 Task: Assign Issue Issue0000000029 to Sprint Sprint0000000017 in Scrum Project Project0000000006 in Jira. Assign Issue Issue0000000030 to Sprint Sprint0000000018 in Scrum Project Project0000000006 in Jira. Start a Sprint called Sprint0000000013 in Scrum Project Project0000000005 in Jira. Start a Sprint called Sprint0000000014 in Scrum Project Project0000000005 in Jira. Start a Sprint called Sprint0000000015 in Scrum Project Project0000000005 in Jira
Action: Mouse moved to (969, 429)
Screenshot: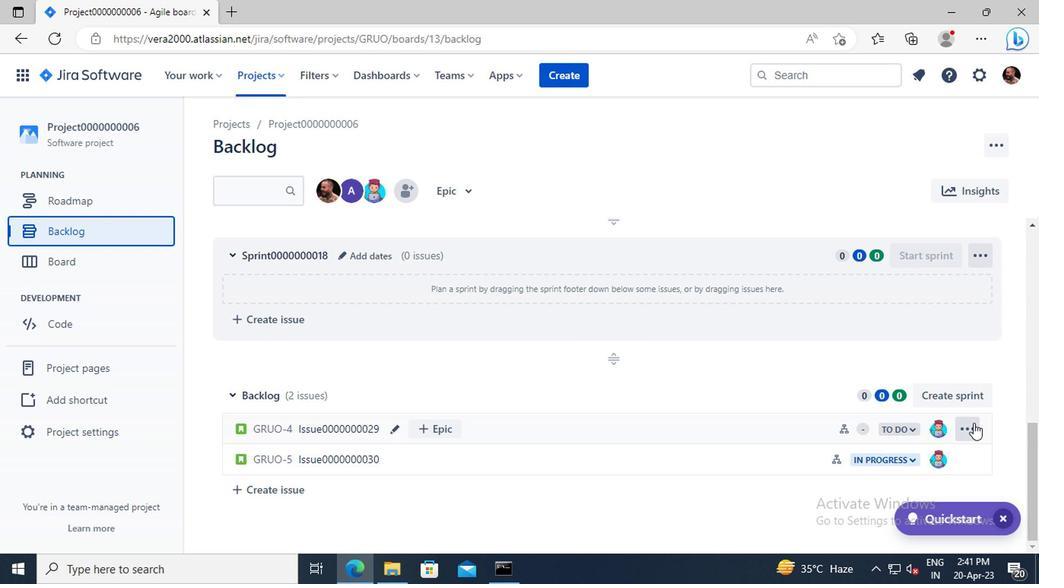 
Action: Mouse pressed left at (969, 429)
Screenshot: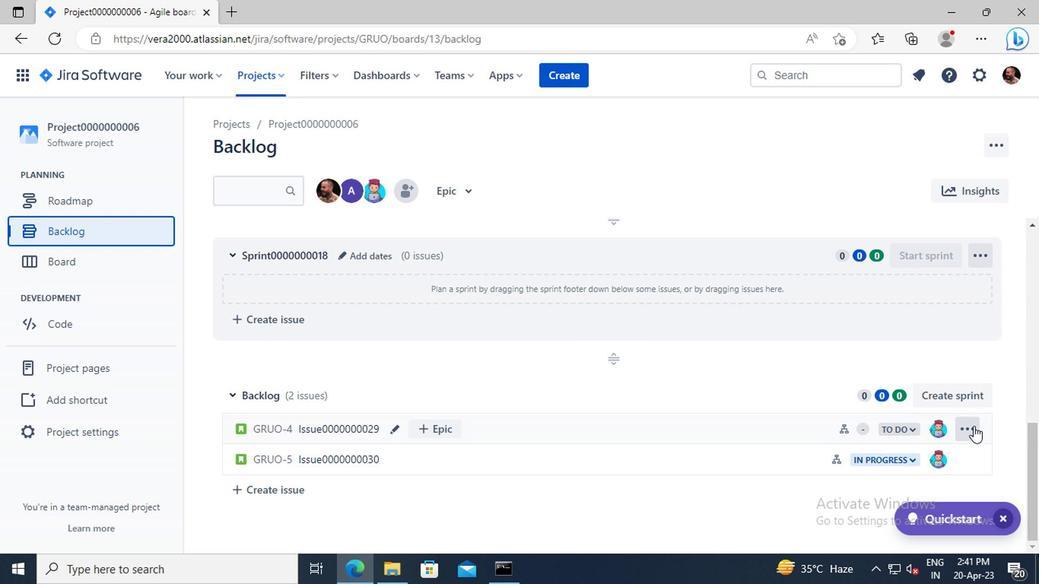 
Action: Mouse moved to (934, 373)
Screenshot: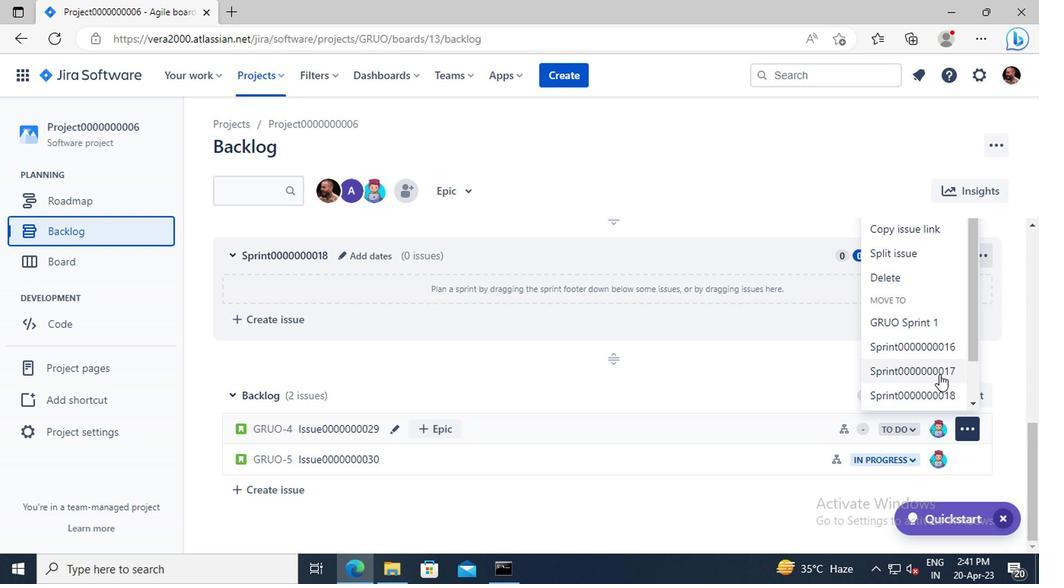 
Action: Mouse pressed left at (934, 373)
Screenshot: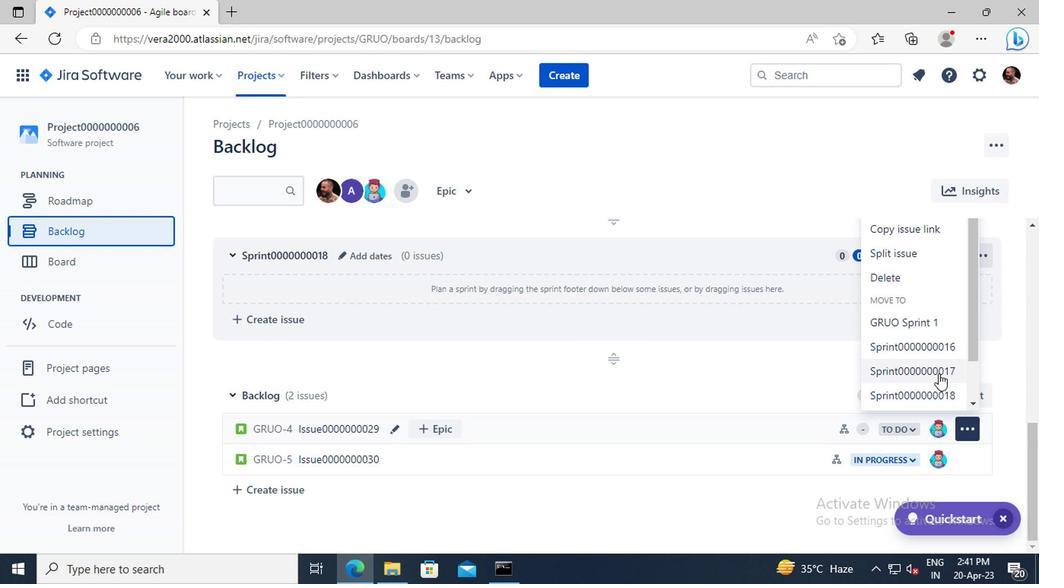 
Action: Mouse moved to (967, 460)
Screenshot: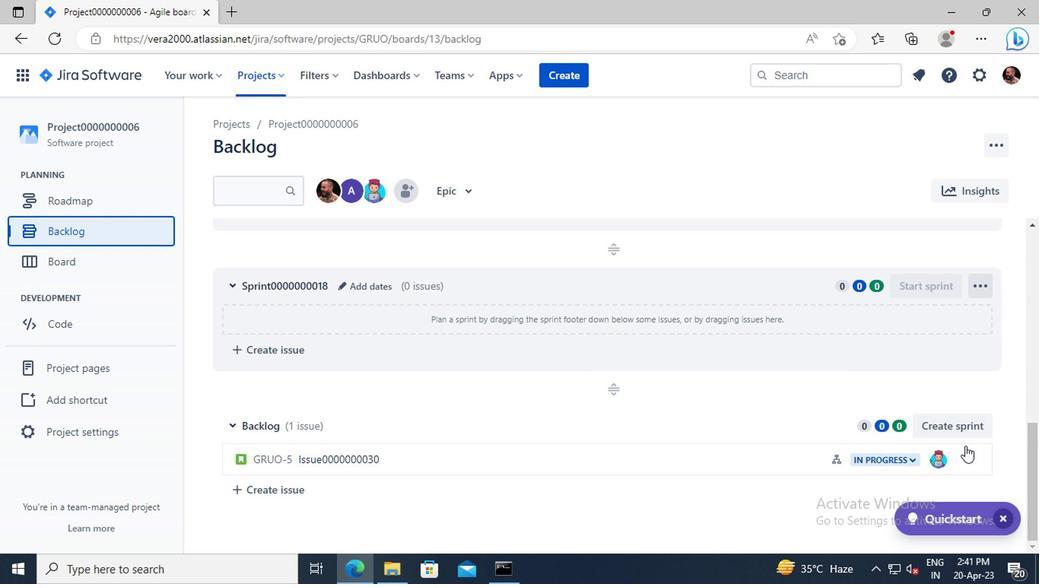 
Action: Mouse pressed left at (967, 460)
Screenshot: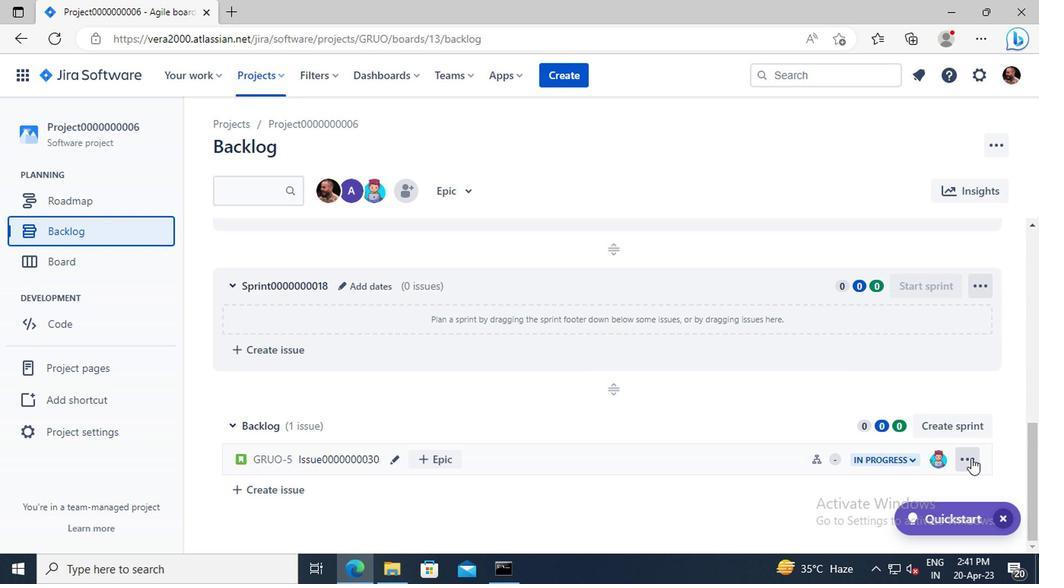 
Action: Mouse moved to (922, 425)
Screenshot: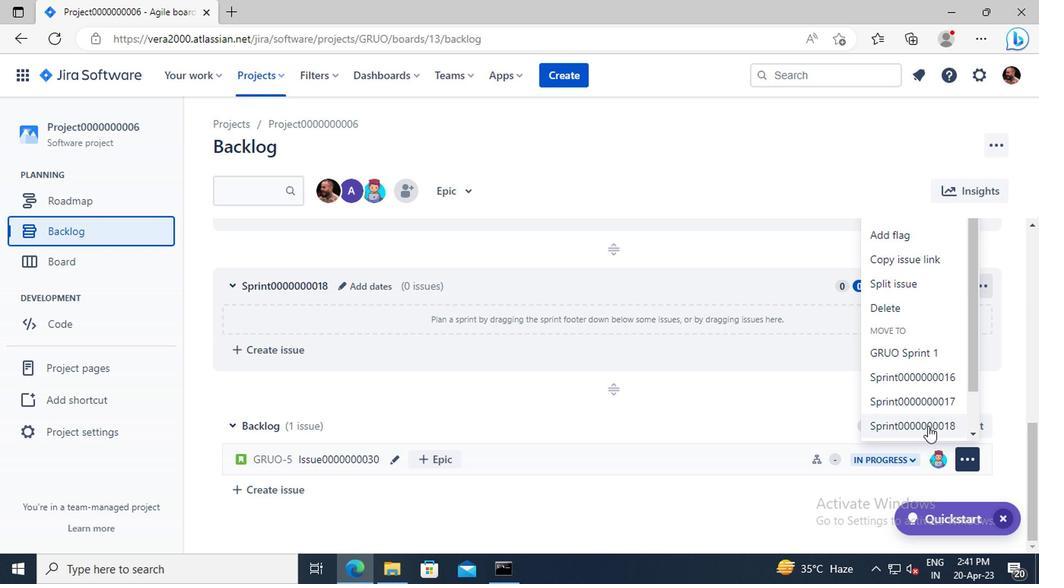 
Action: Mouse pressed left at (922, 425)
Screenshot: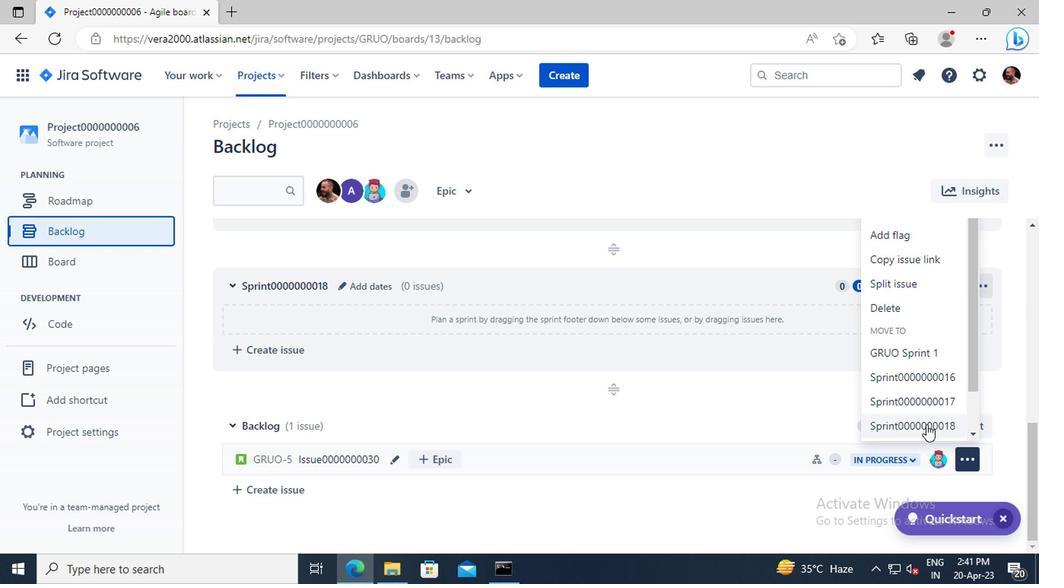 
Action: Mouse moved to (259, 77)
Screenshot: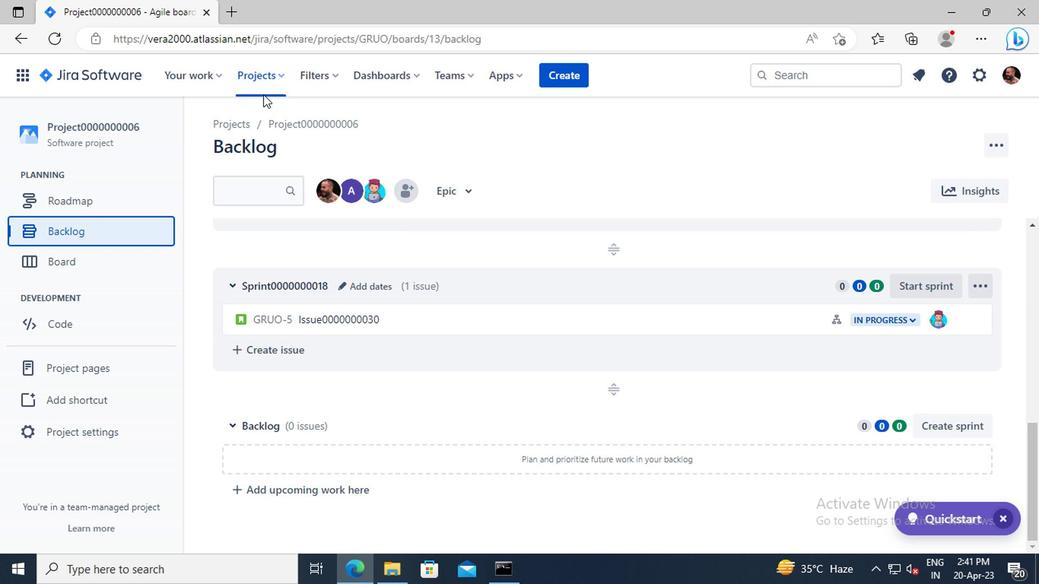 
Action: Mouse pressed left at (259, 77)
Screenshot: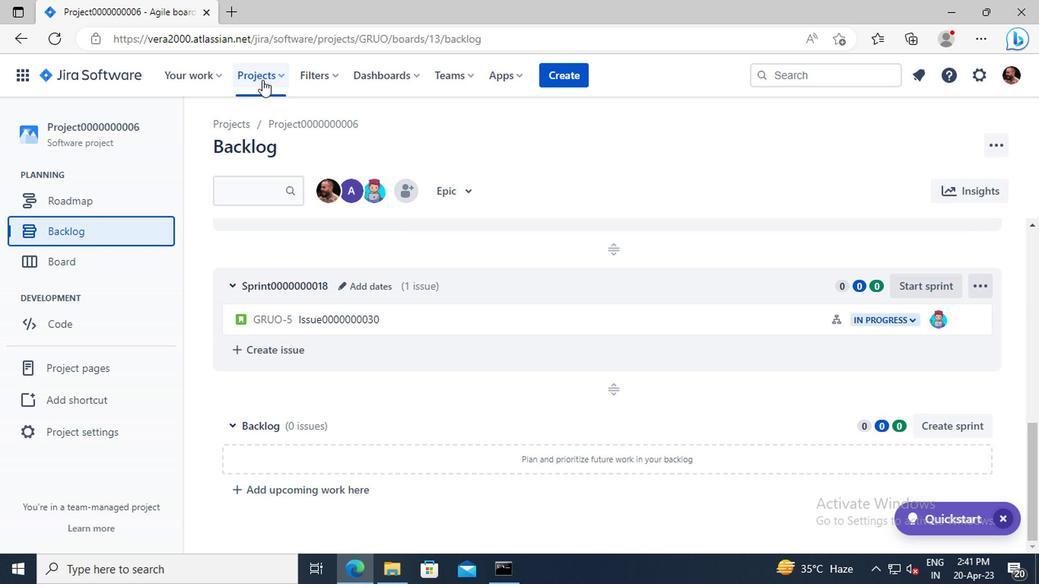 
Action: Mouse moved to (305, 178)
Screenshot: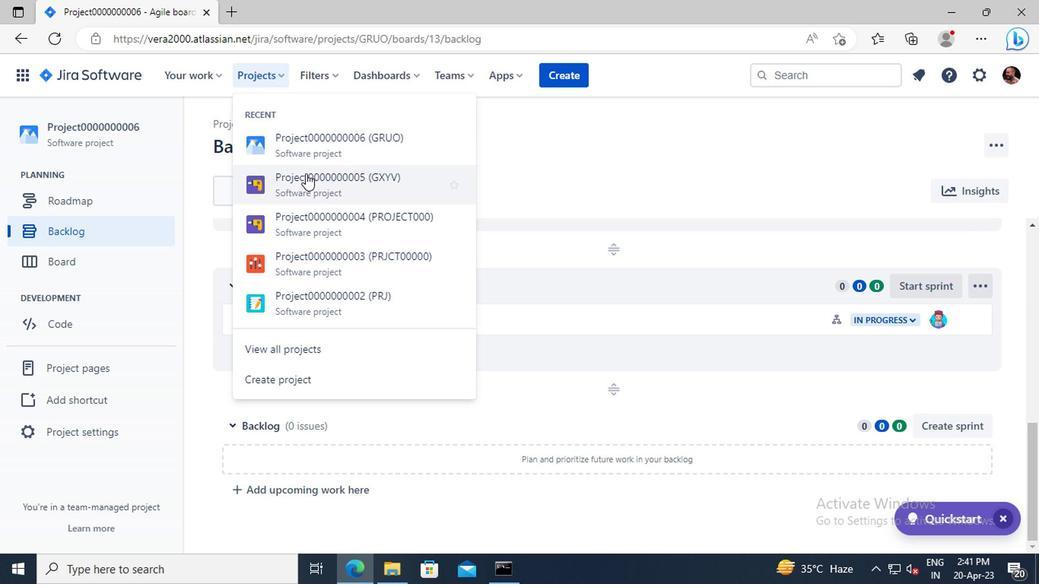 
Action: Mouse pressed left at (305, 178)
Screenshot: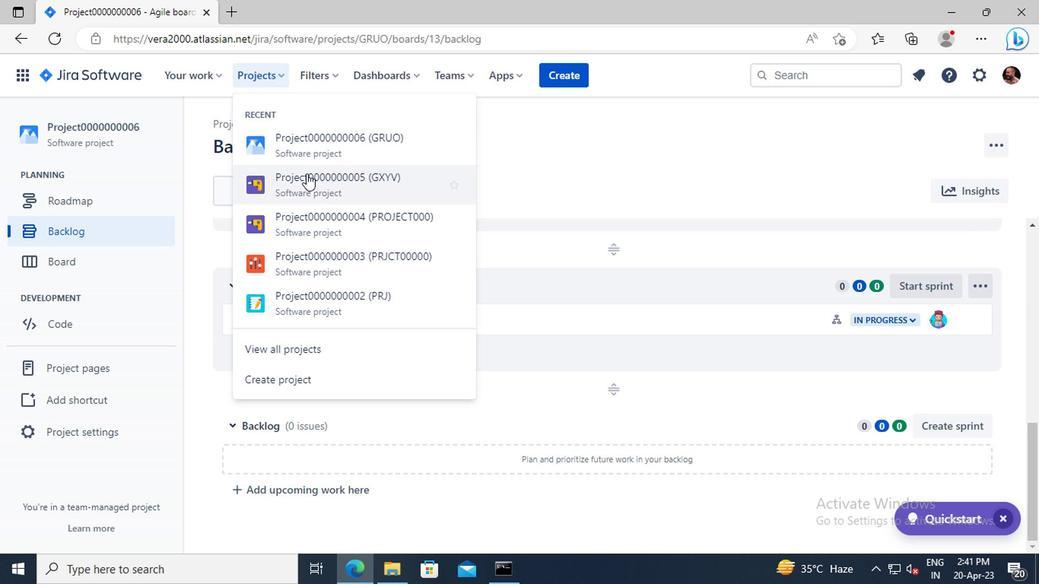 
Action: Mouse moved to (94, 227)
Screenshot: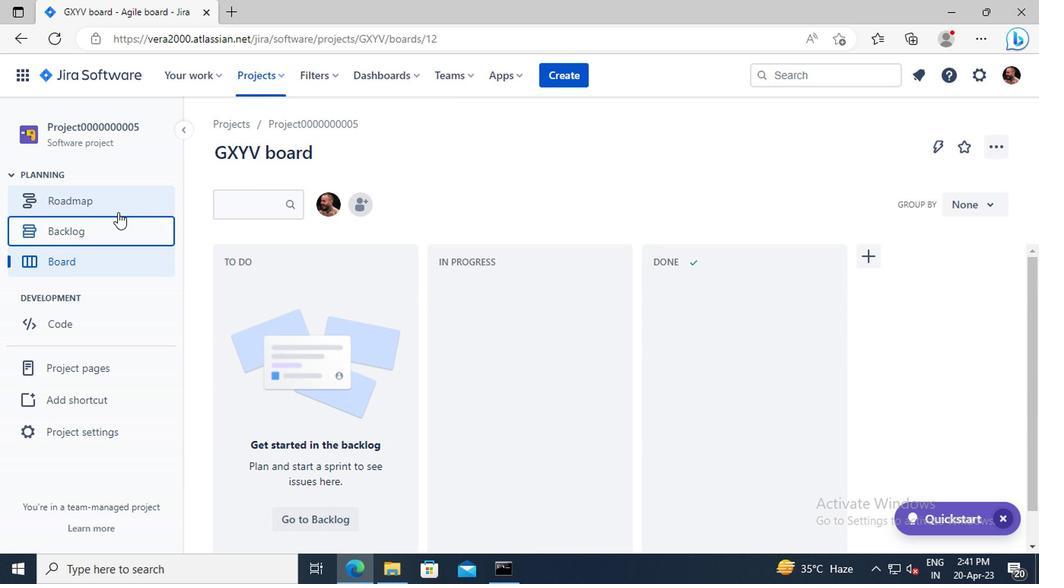 
Action: Mouse pressed left at (94, 227)
Screenshot: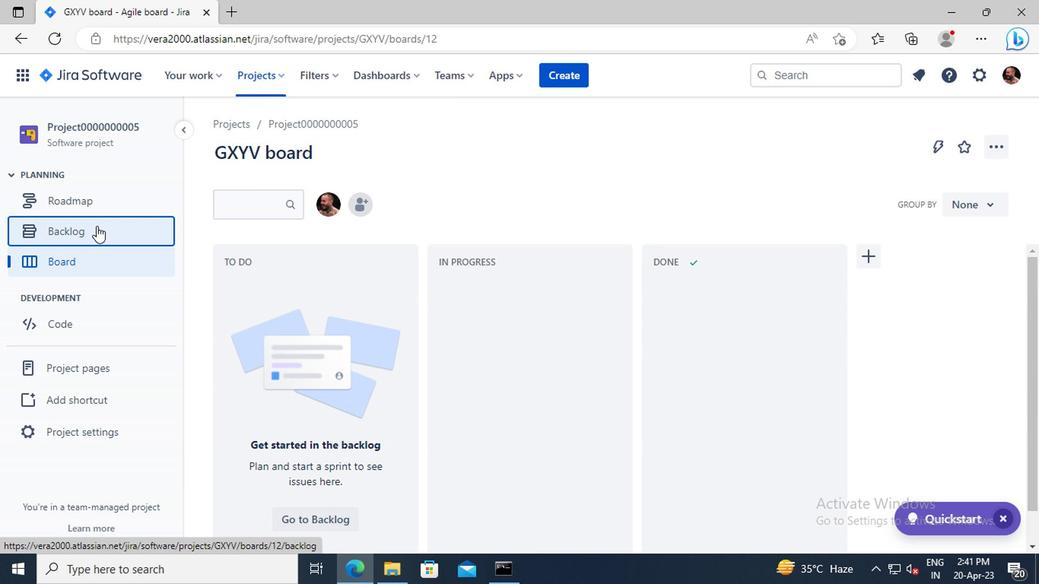 
Action: Mouse moved to (378, 295)
Screenshot: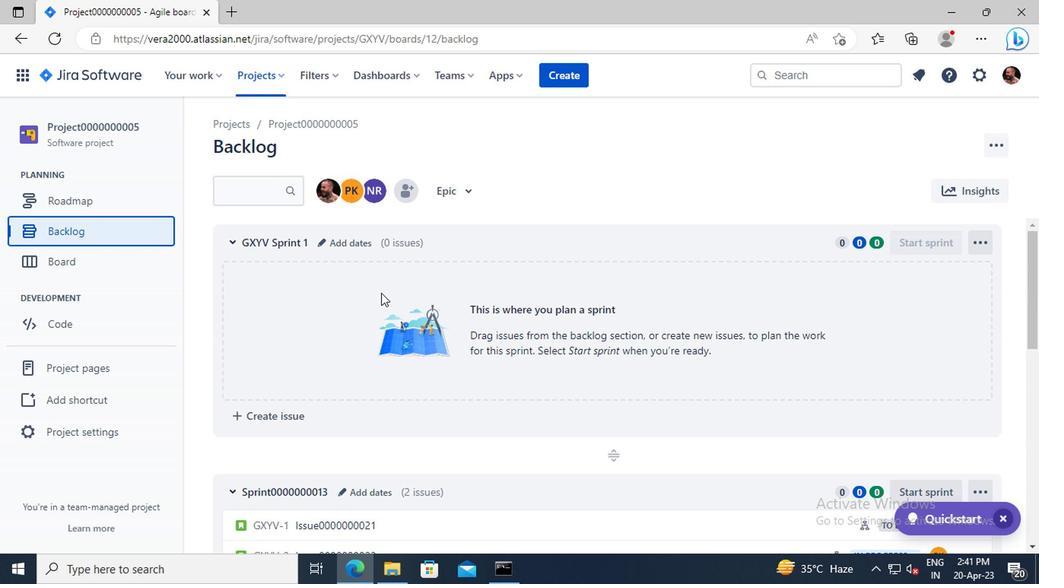 
Action: Mouse scrolled (378, 295) with delta (0, 0)
Screenshot: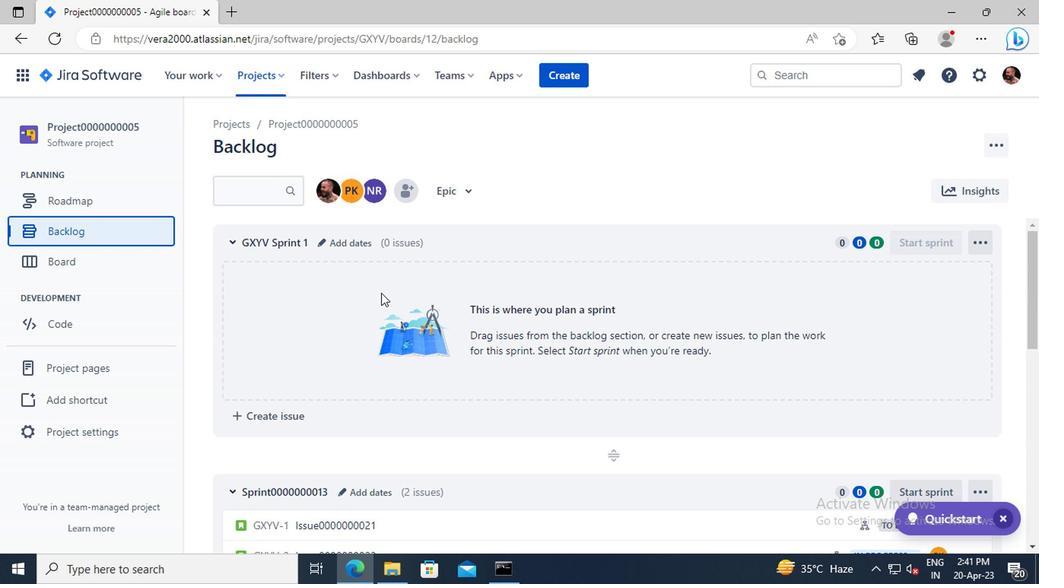 
Action: Mouse scrolled (378, 295) with delta (0, 0)
Screenshot: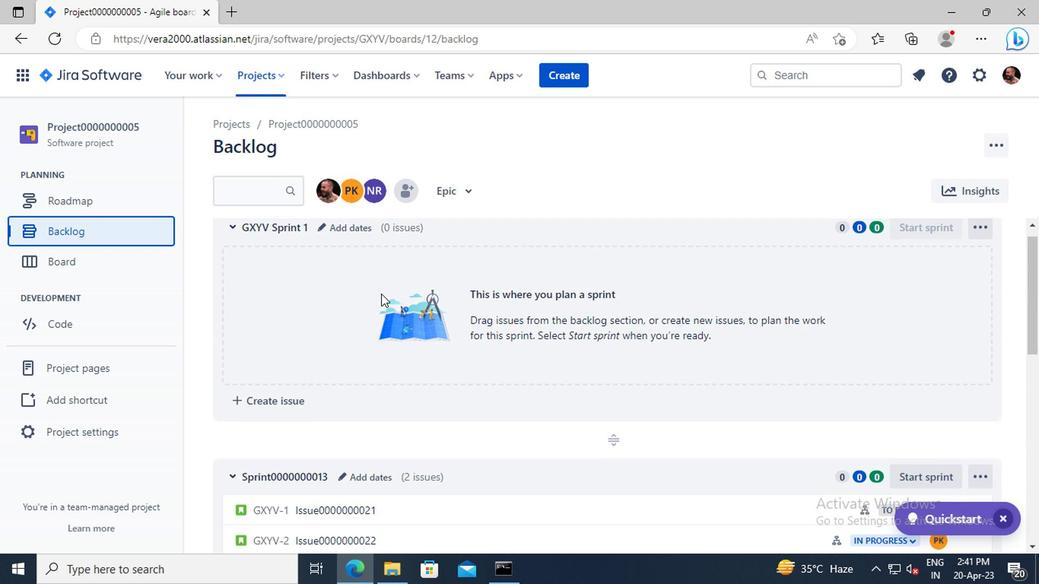 
Action: Mouse moved to (909, 390)
Screenshot: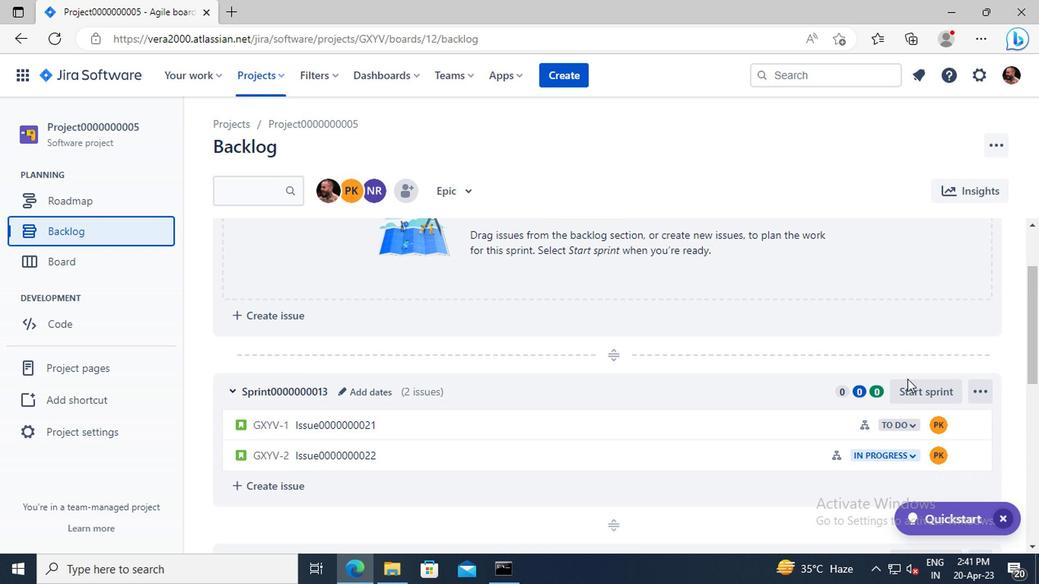 
Action: Mouse pressed left at (909, 390)
Screenshot: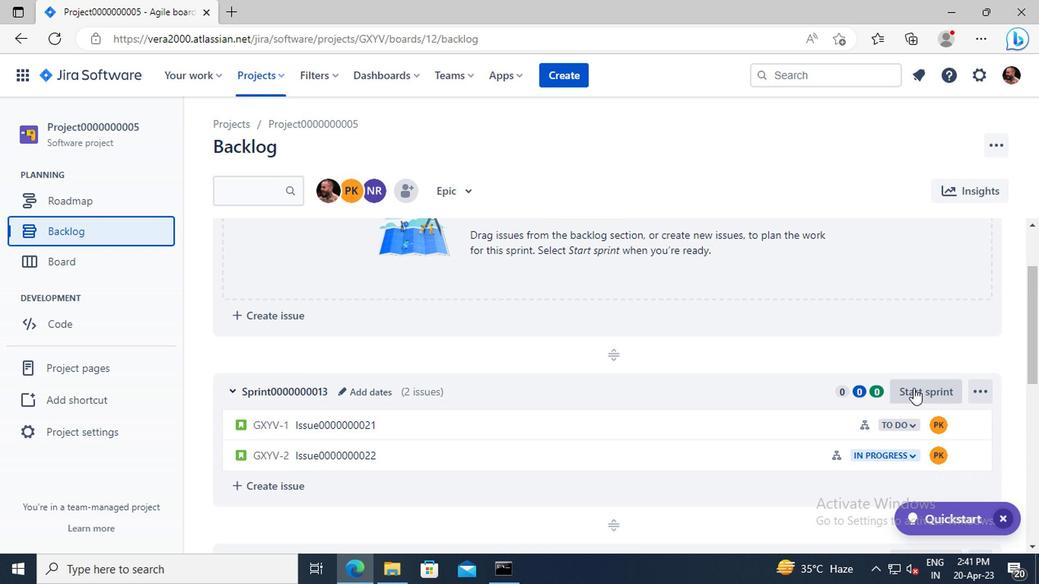 
Action: Mouse moved to (646, 339)
Screenshot: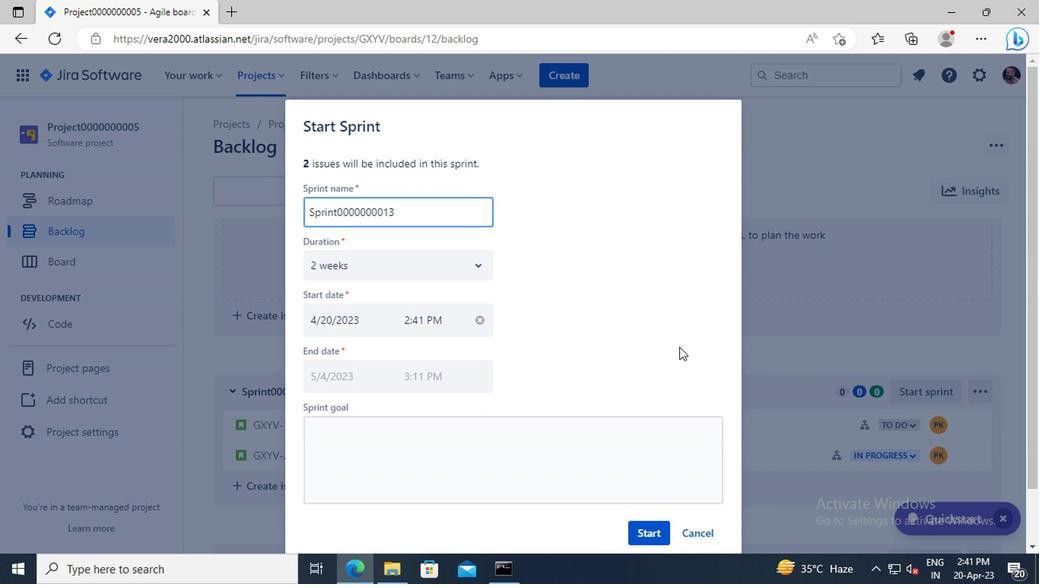 
Action: Mouse scrolled (646, 339) with delta (0, 0)
Screenshot: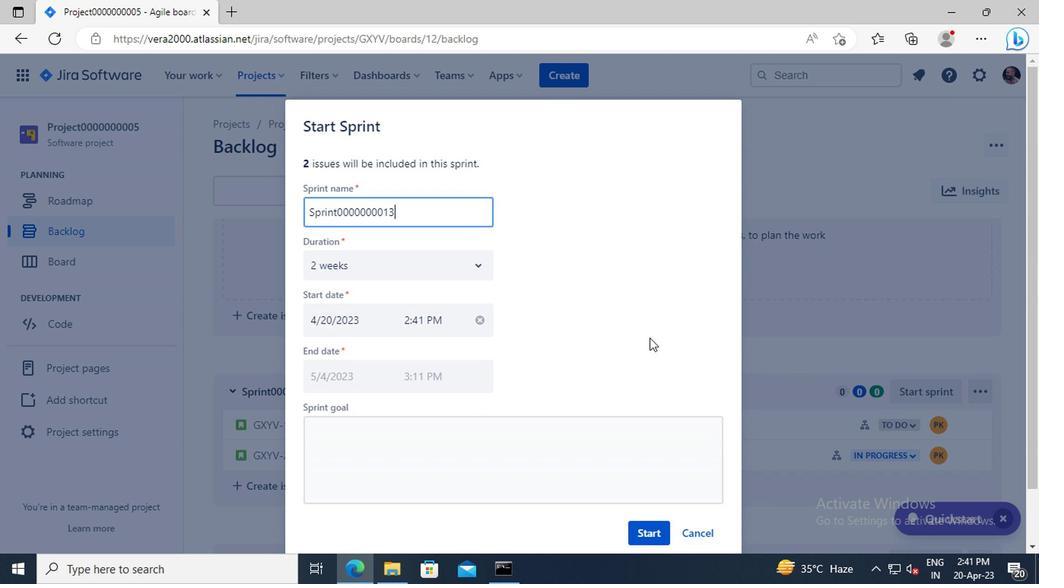 
Action: Mouse moved to (654, 469)
Screenshot: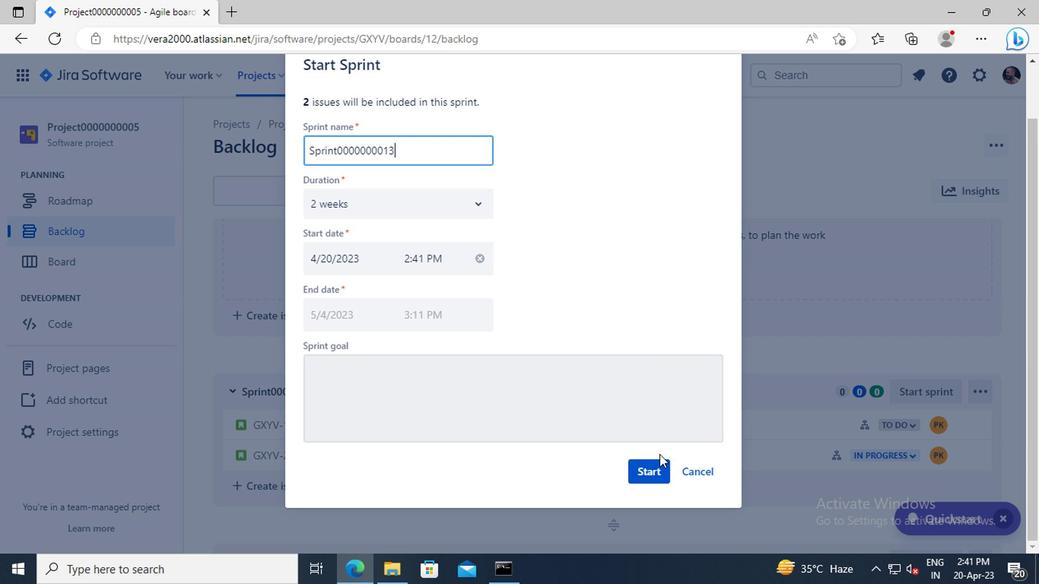 
Action: Mouse pressed left at (654, 469)
Screenshot: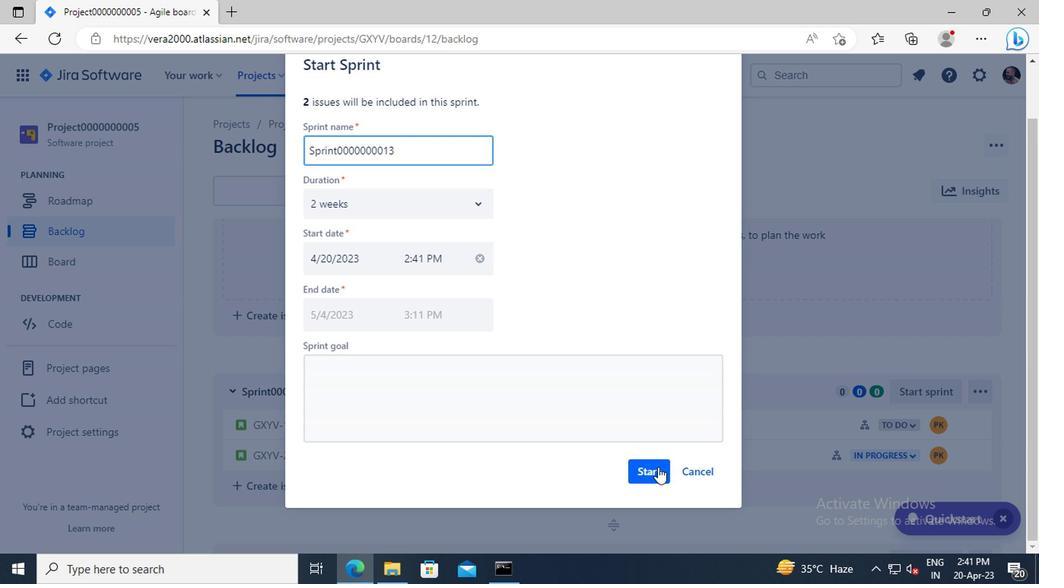 
Action: Mouse moved to (91, 227)
Screenshot: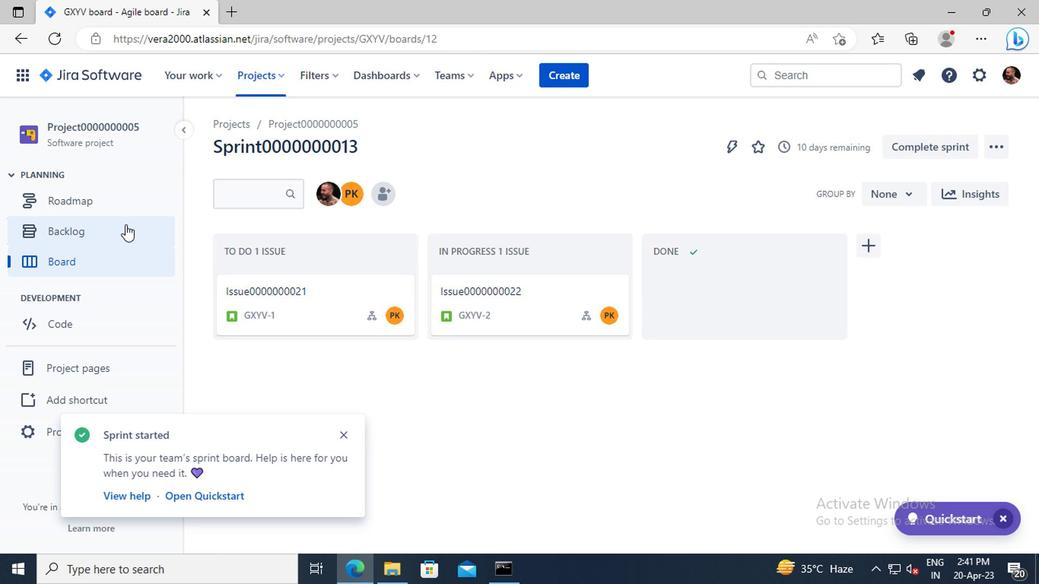 
Action: Mouse pressed left at (91, 227)
Screenshot: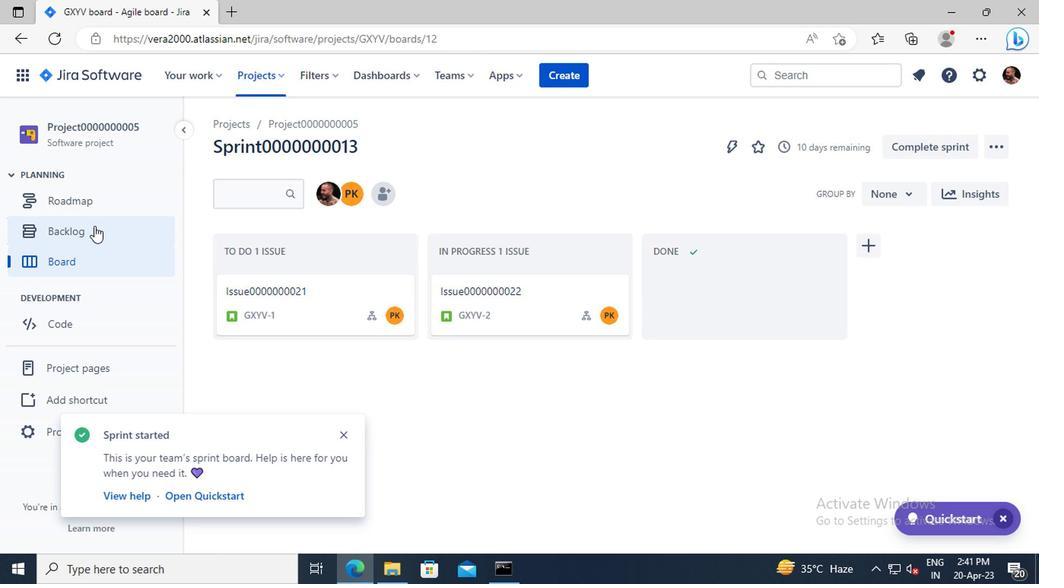 
Action: Mouse moved to (490, 247)
Screenshot: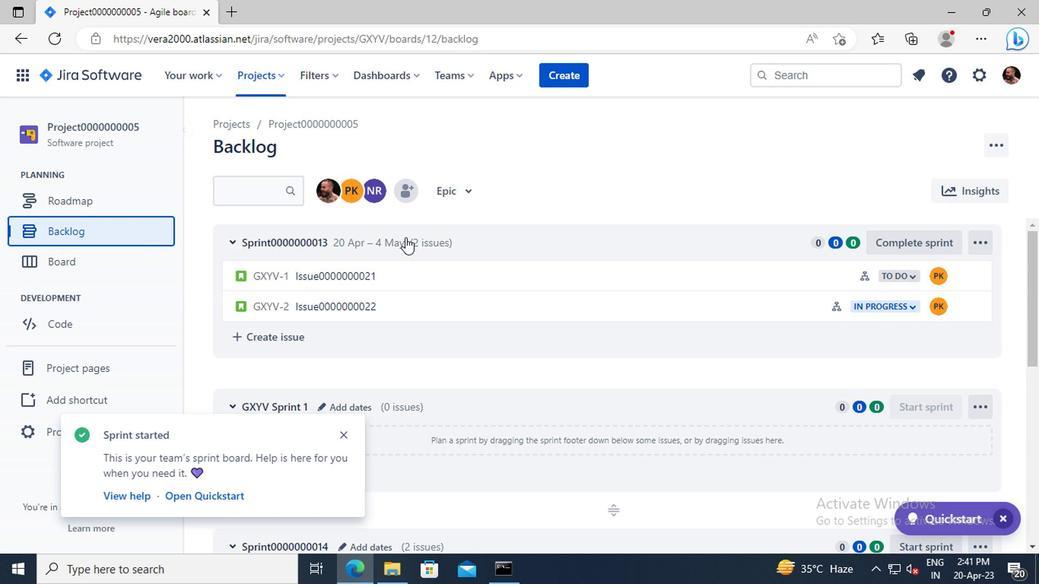 
Action: Mouse scrolled (490, 246) with delta (0, 0)
Screenshot: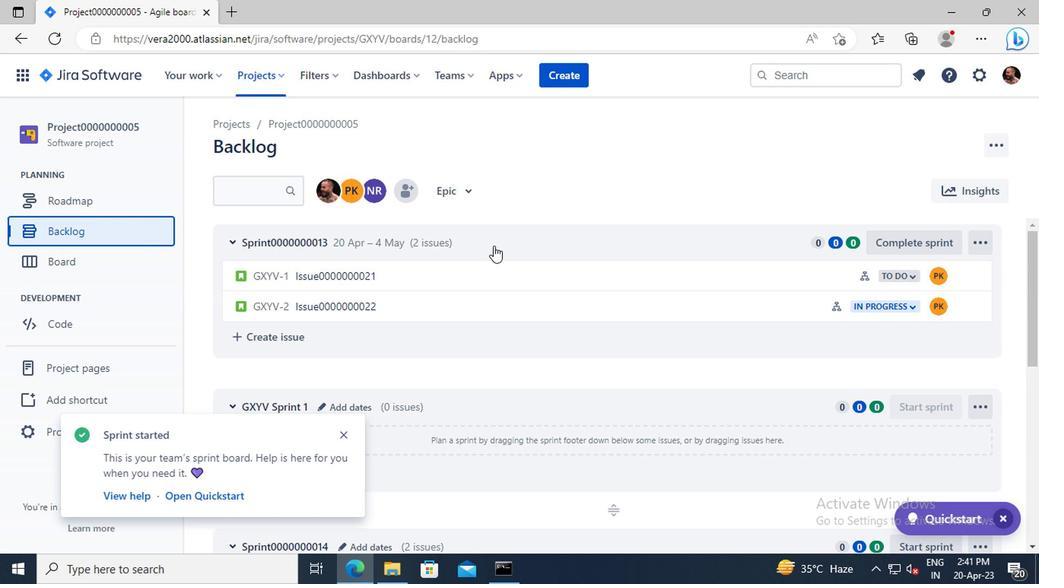 
Action: Mouse scrolled (490, 246) with delta (0, 0)
Screenshot: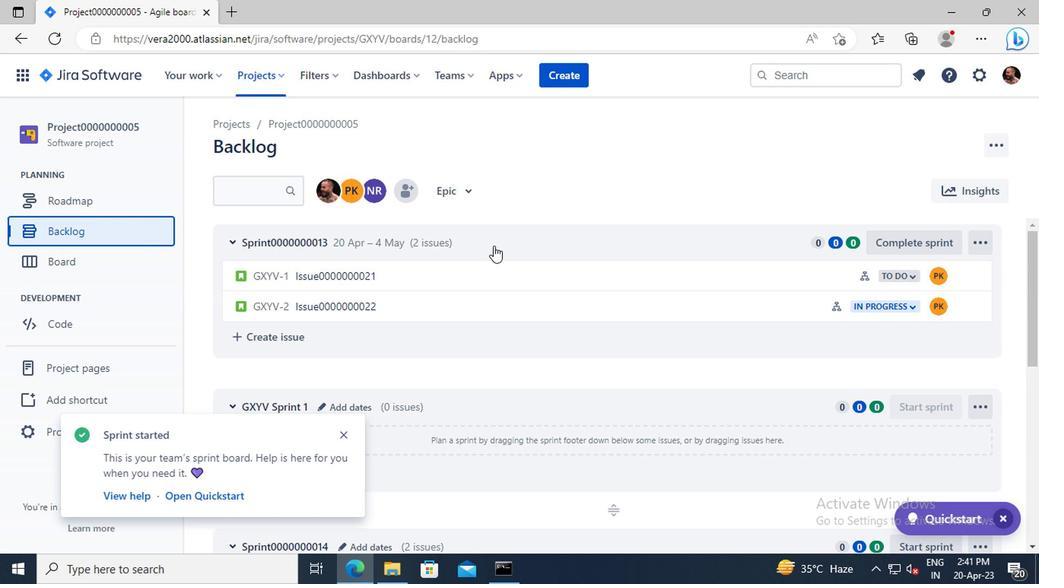 
Action: Mouse scrolled (490, 246) with delta (0, 0)
Screenshot: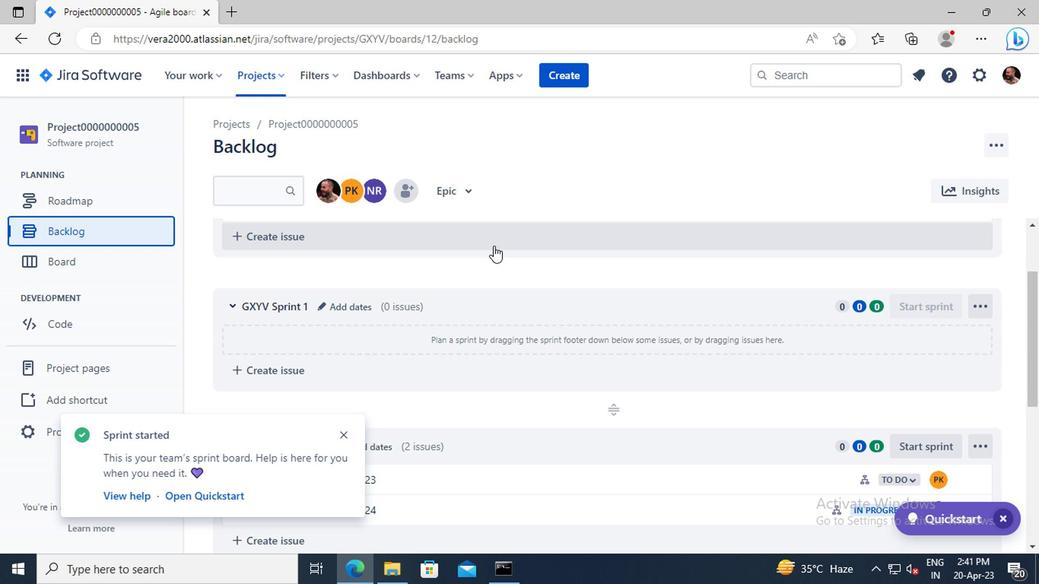 
Action: Mouse scrolled (490, 246) with delta (0, 0)
Screenshot: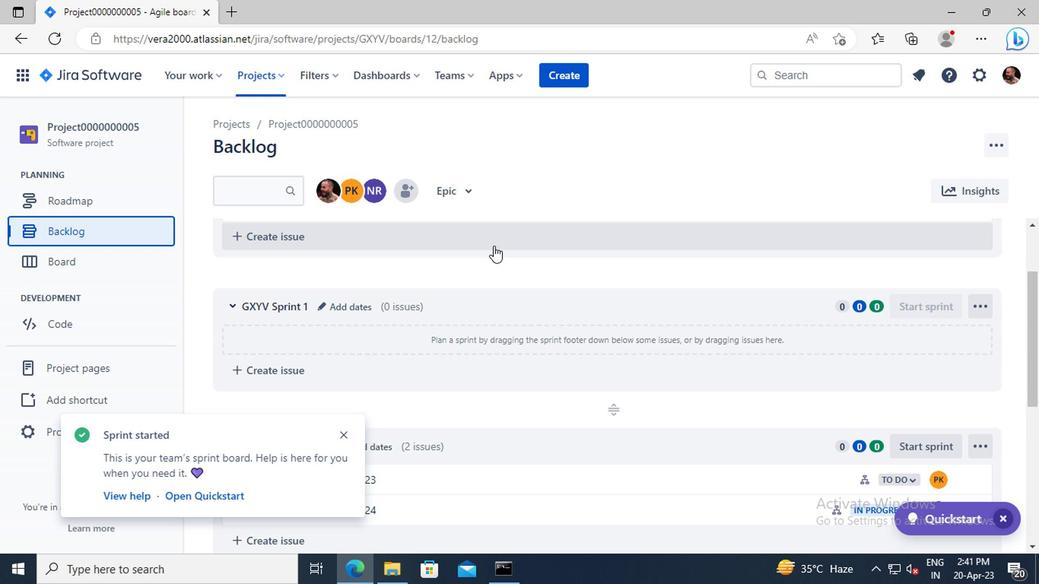 
Action: Mouse moved to (919, 343)
Screenshot: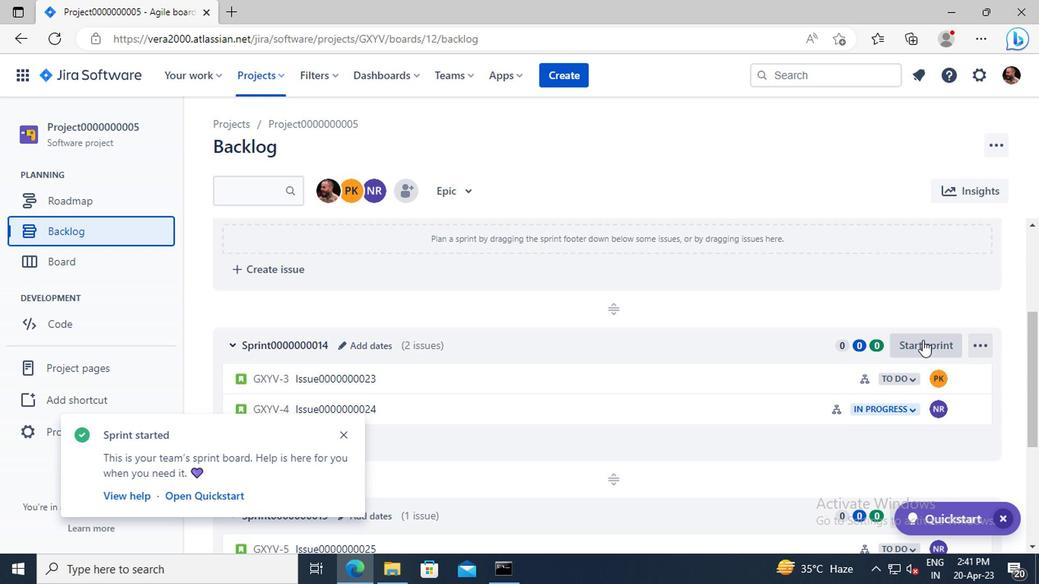 
Action: Mouse pressed left at (919, 343)
Screenshot: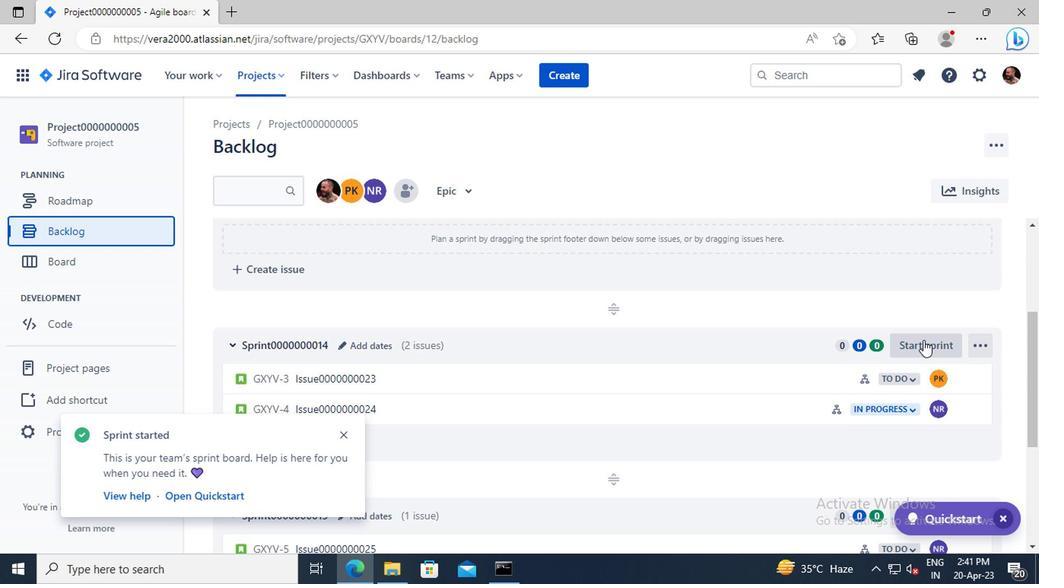 
Action: Mouse moved to (616, 313)
Screenshot: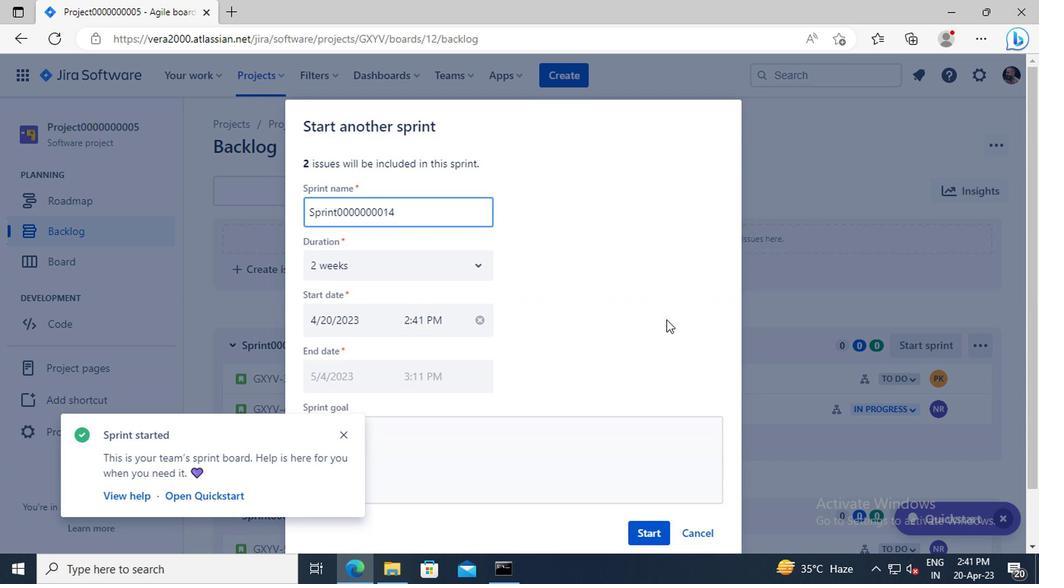 
Action: Mouse scrolled (616, 312) with delta (0, -1)
Screenshot: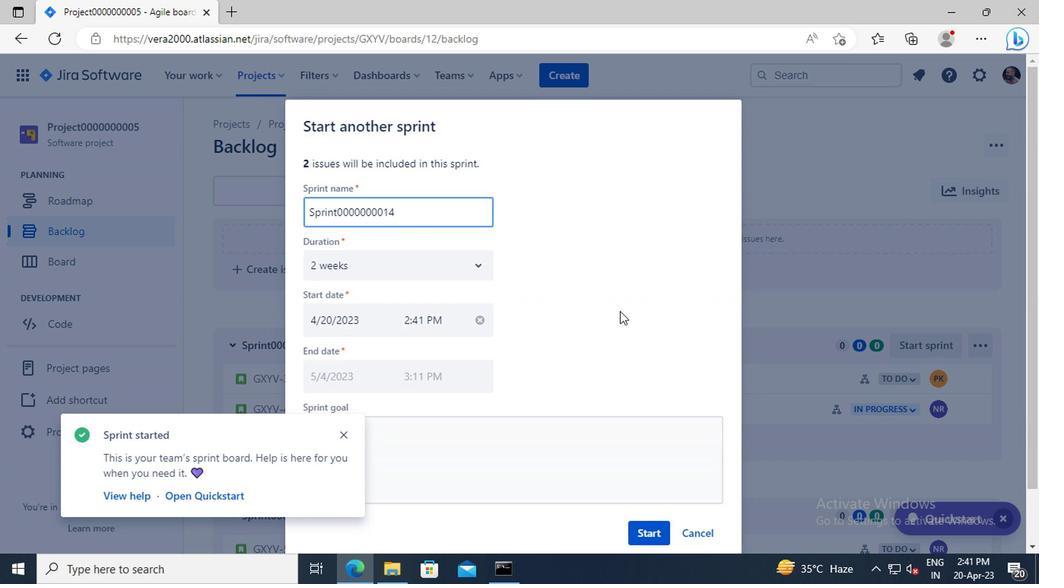 
Action: Mouse scrolled (616, 312) with delta (0, -1)
Screenshot: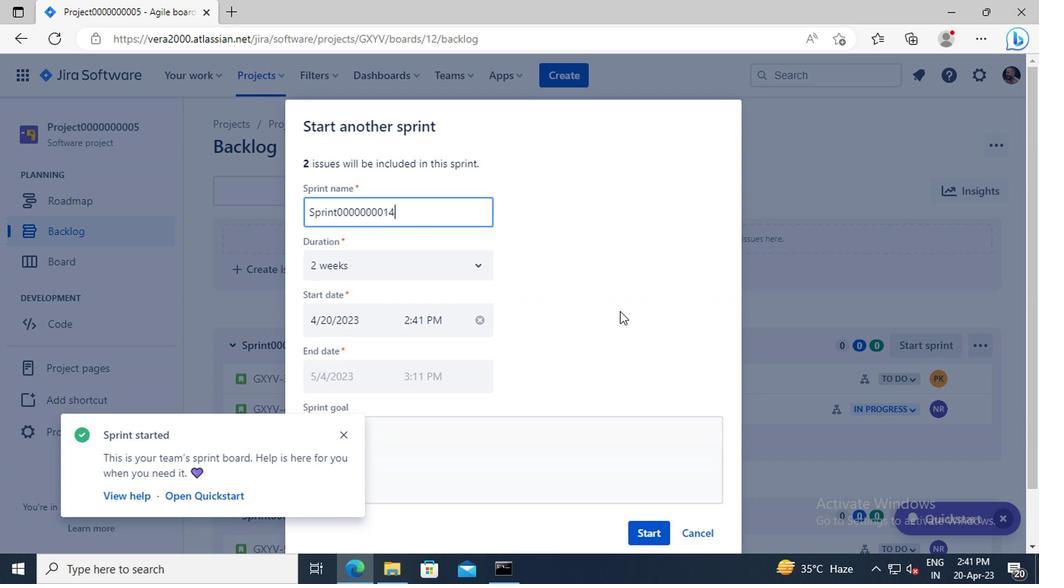 
Action: Mouse moved to (653, 471)
Screenshot: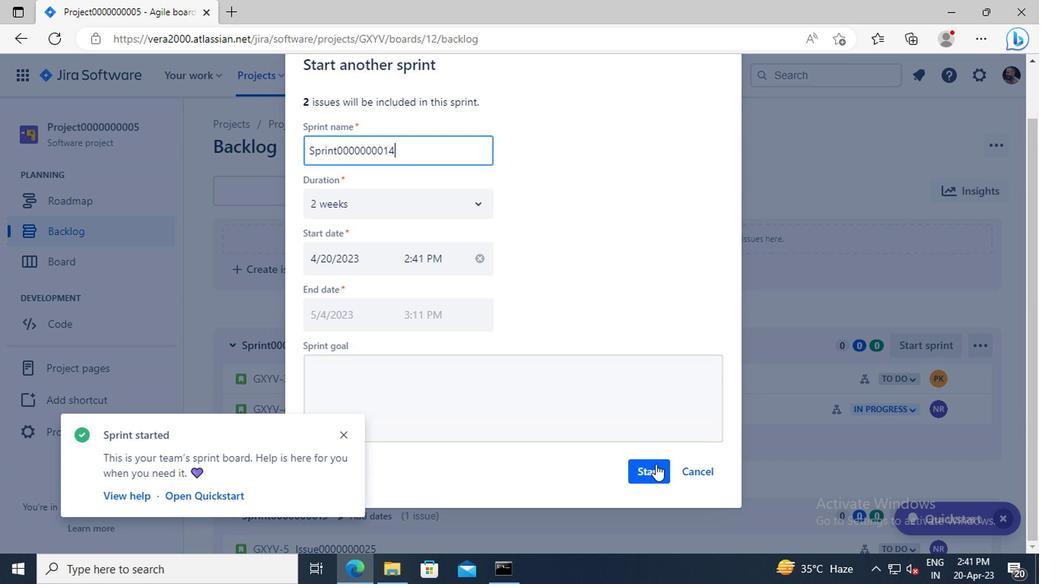 
Action: Mouse pressed left at (653, 471)
Screenshot: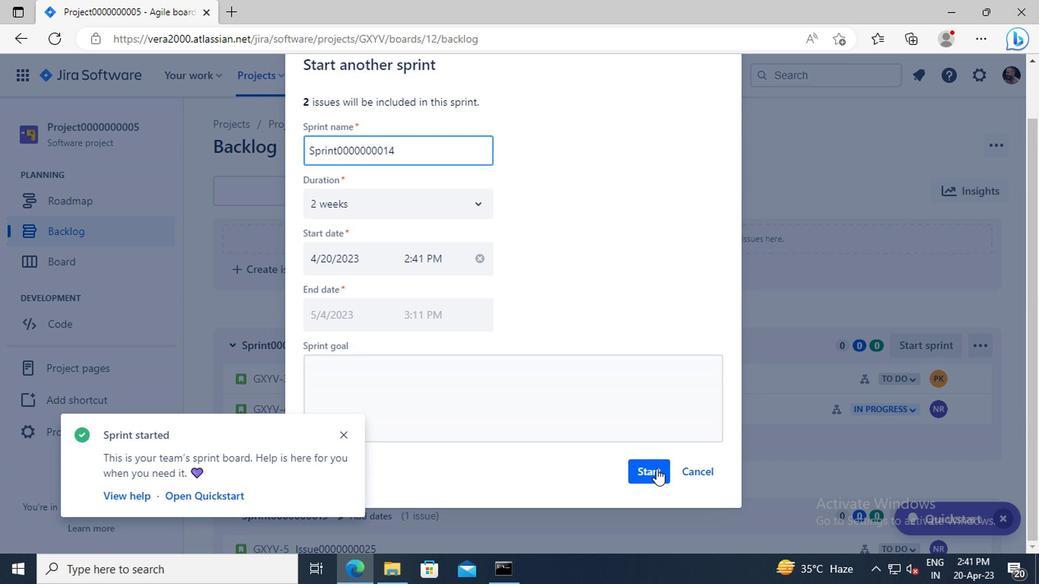 
Action: Mouse moved to (95, 237)
Screenshot: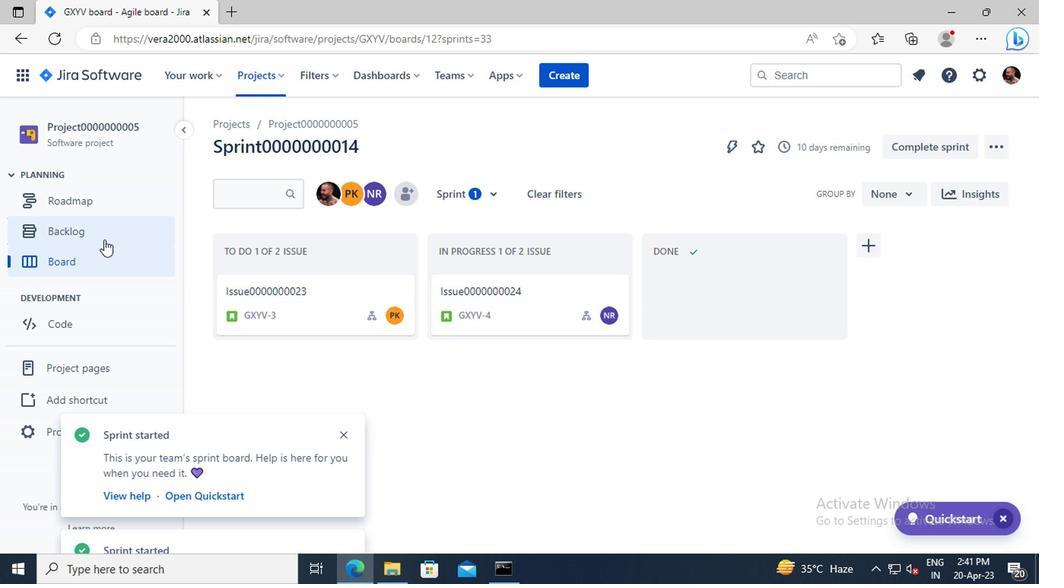 
Action: Mouse pressed left at (95, 237)
Screenshot: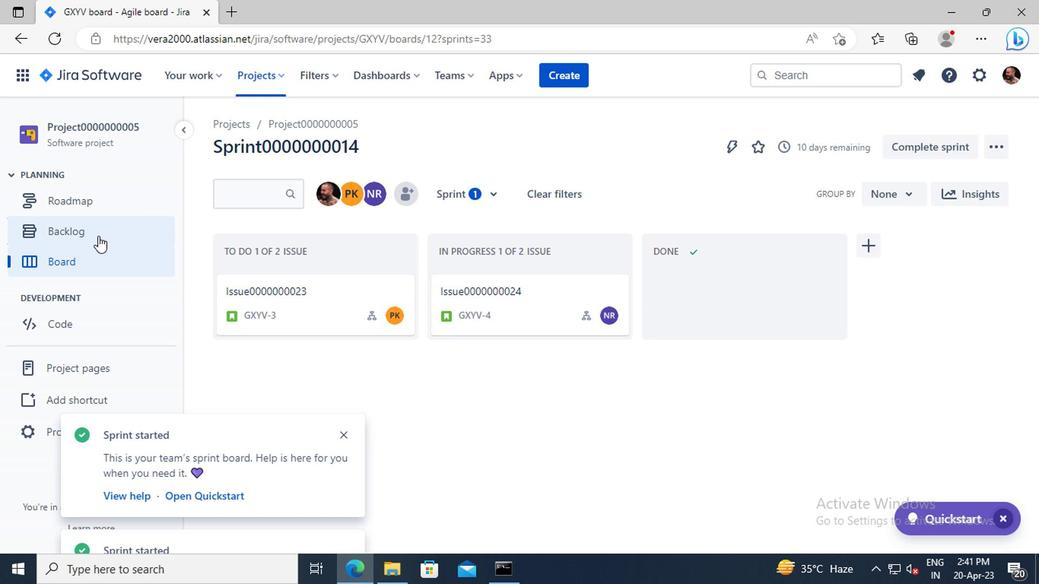 
Action: Mouse moved to (704, 293)
Screenshot: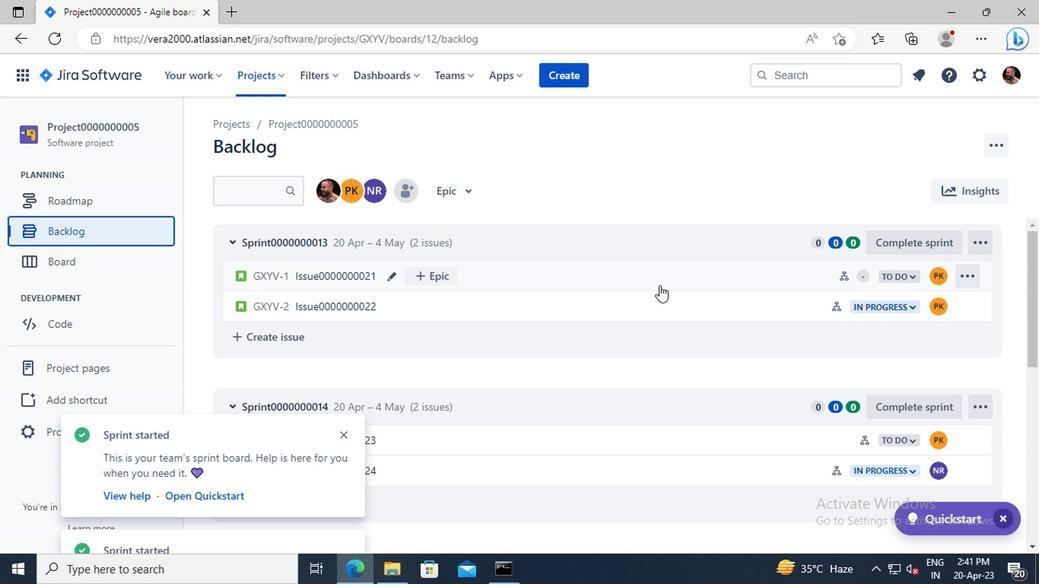
Action: Mouse scrolled (704, 292) with delta (0, 0)
Screenshot: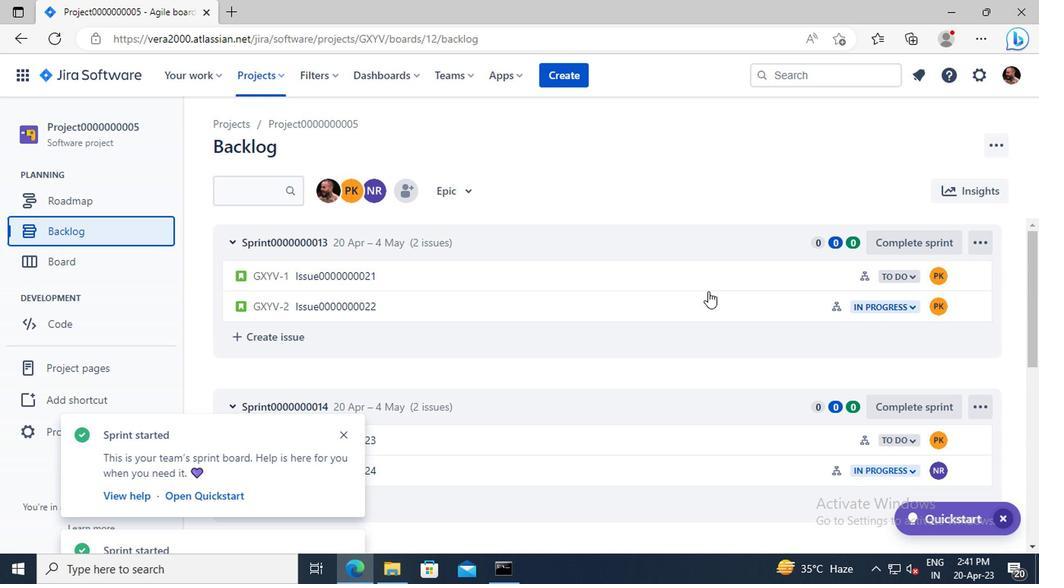 
Action: Mouse scrolled (704, 292) with delta (0, 0)
Screenshot: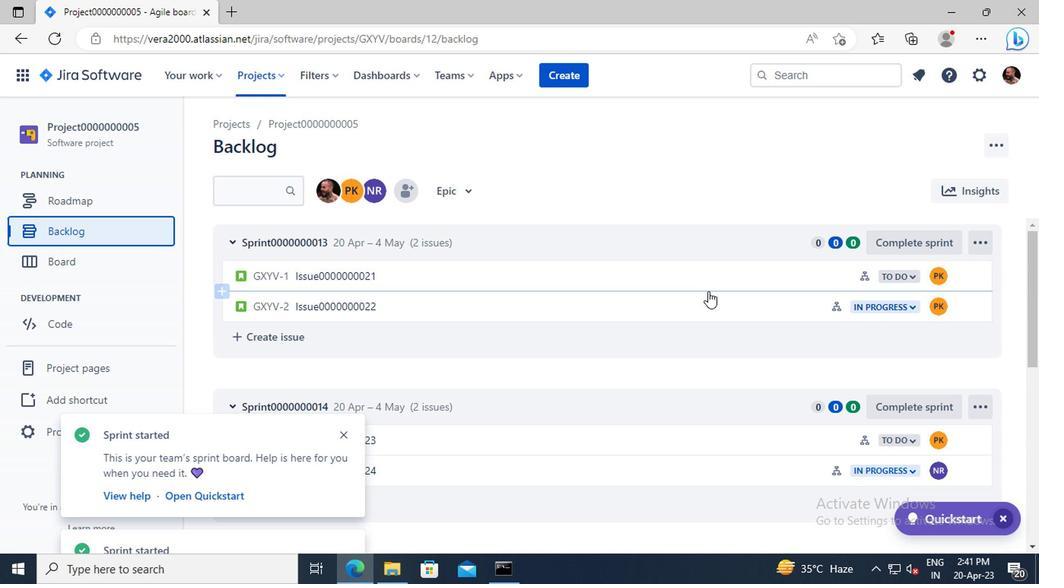 
Action: Mouse scrolled (704, 292) with delta (0, 0)
Screenshot: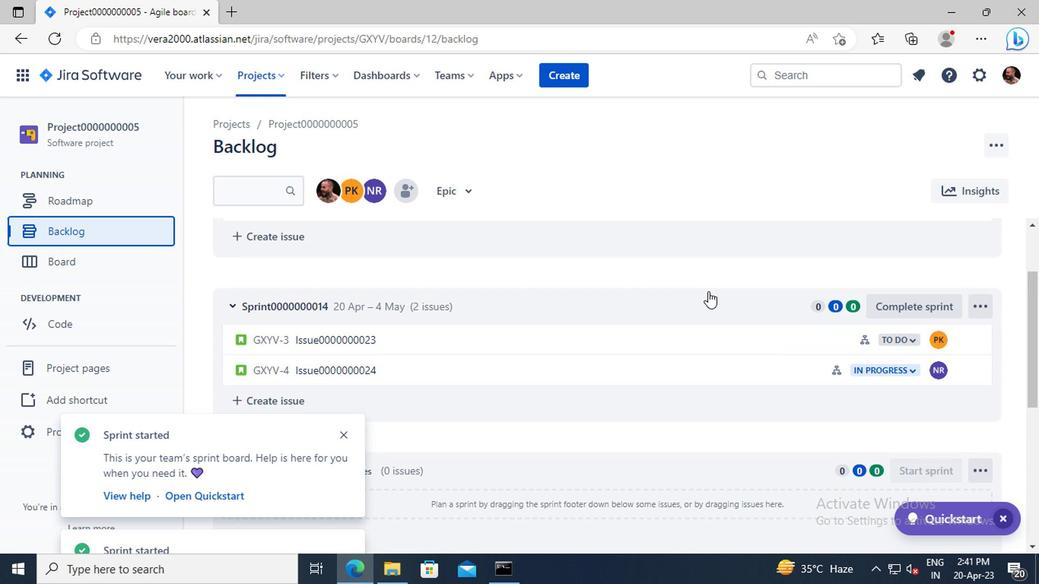 
Action: Mouse scrolled (704, 292) with delta (0, 0)
Screenshot: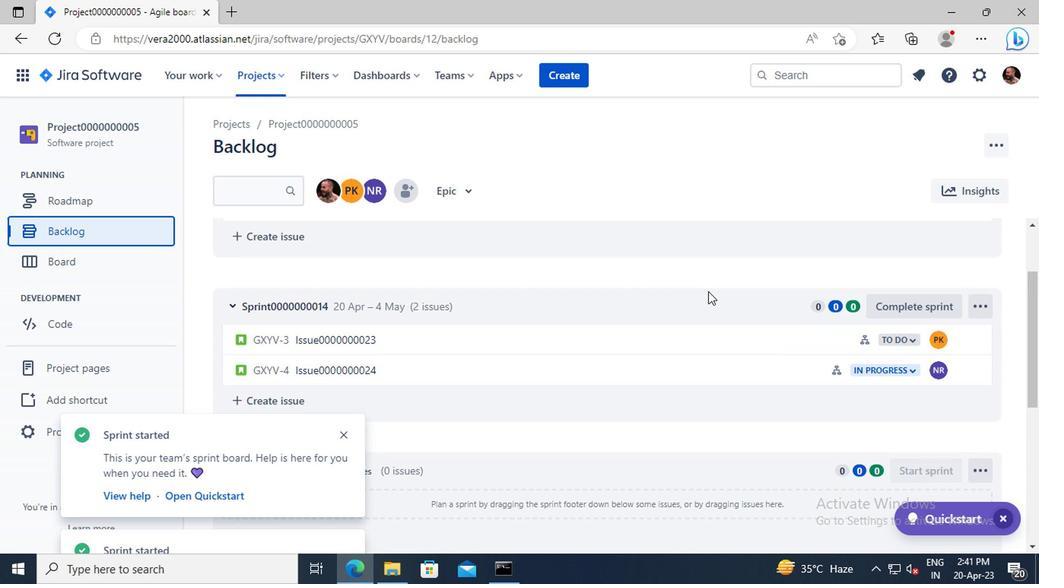 
Action: Mouse scrolled (704, 292) with delta (0, 0)
Screenshot: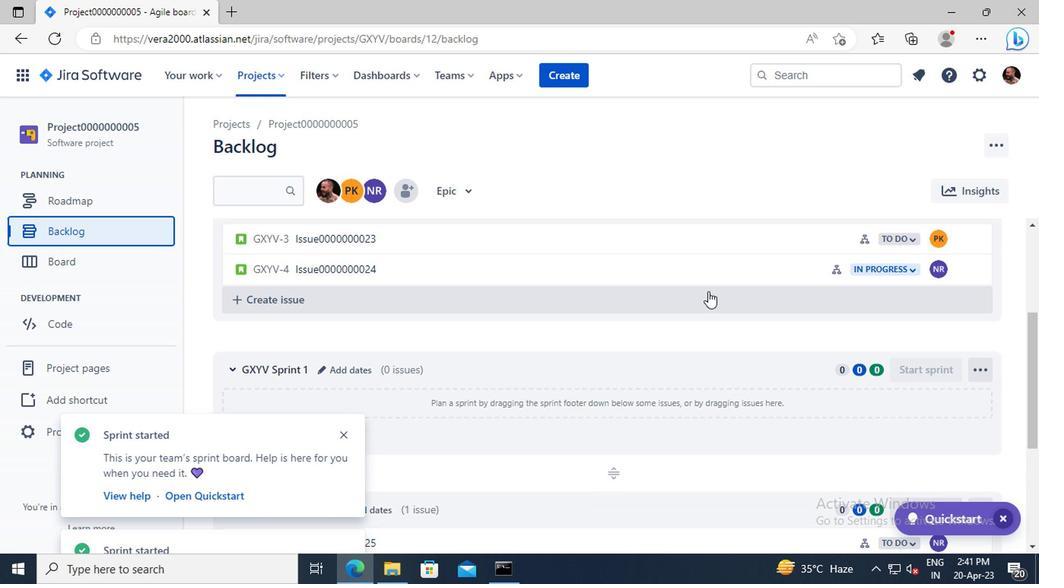 
Action: Mouse scrolled (704, 292) with delta (0, 0)
Screenshot: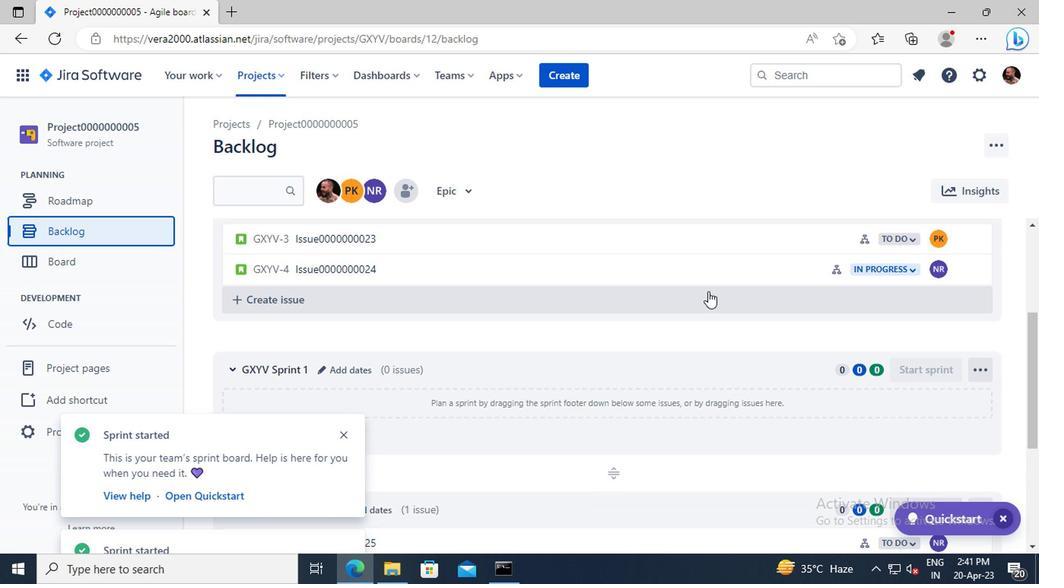
Action: Mouse scrolled (704, 292) with delta (0, 0)
Screenshot: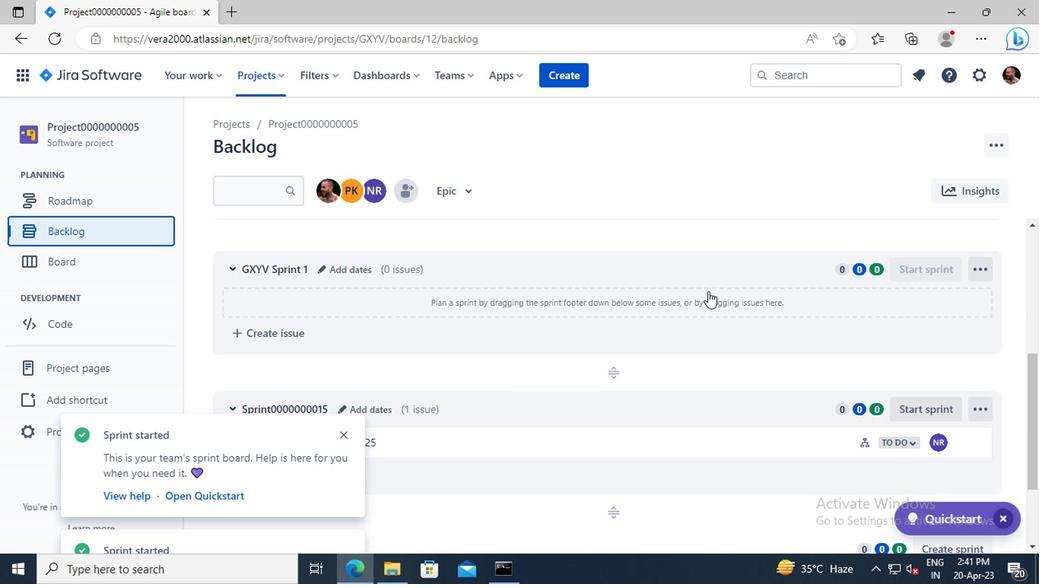 
Action: Mouse moved to (903, 362)
Screenshot: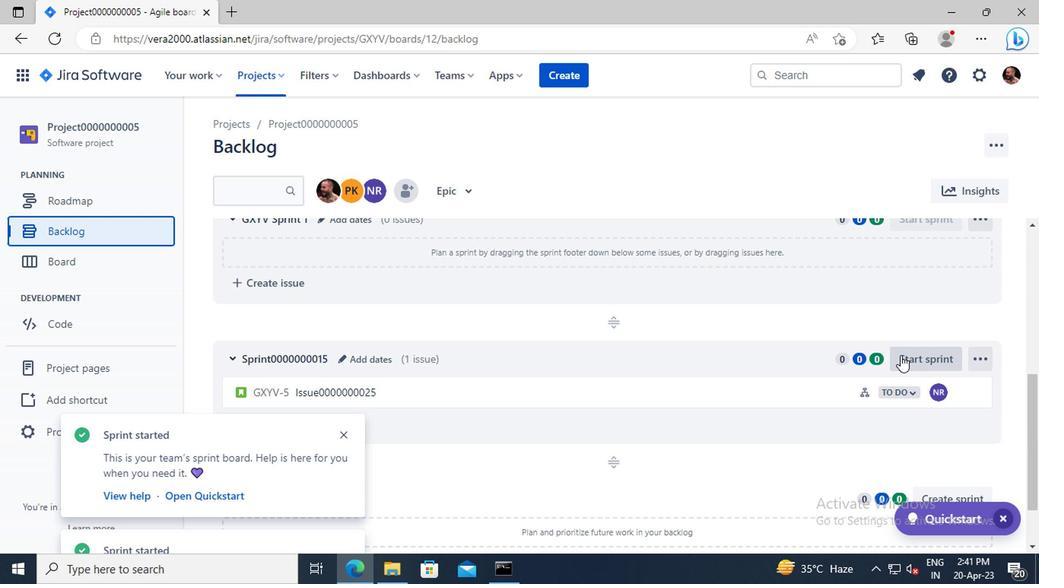 
Action: Mouse pressed left at (903, 362)
Screenshot: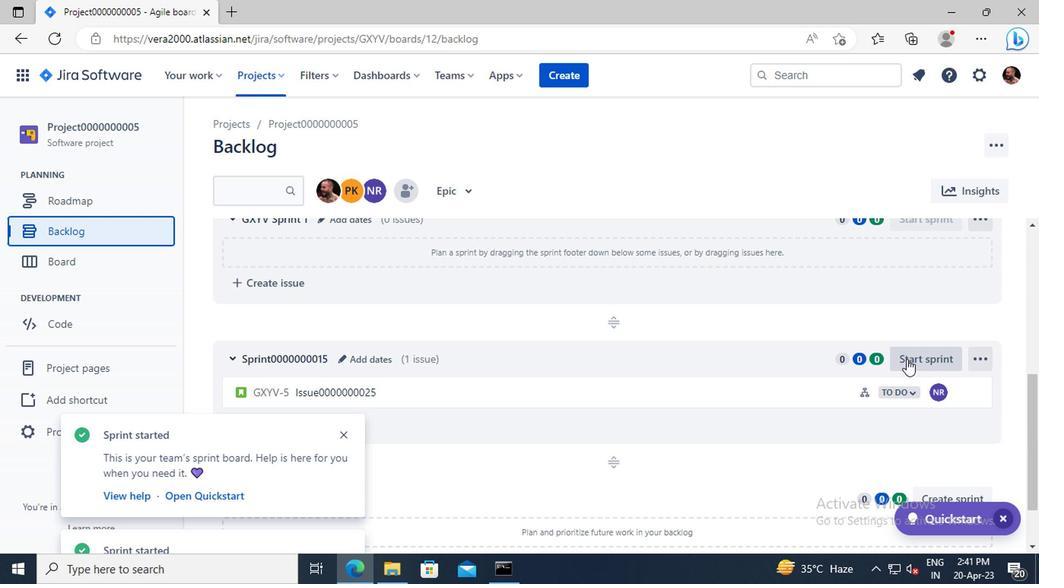 
Action: Mouse moved to (657, 339)
Screenshot: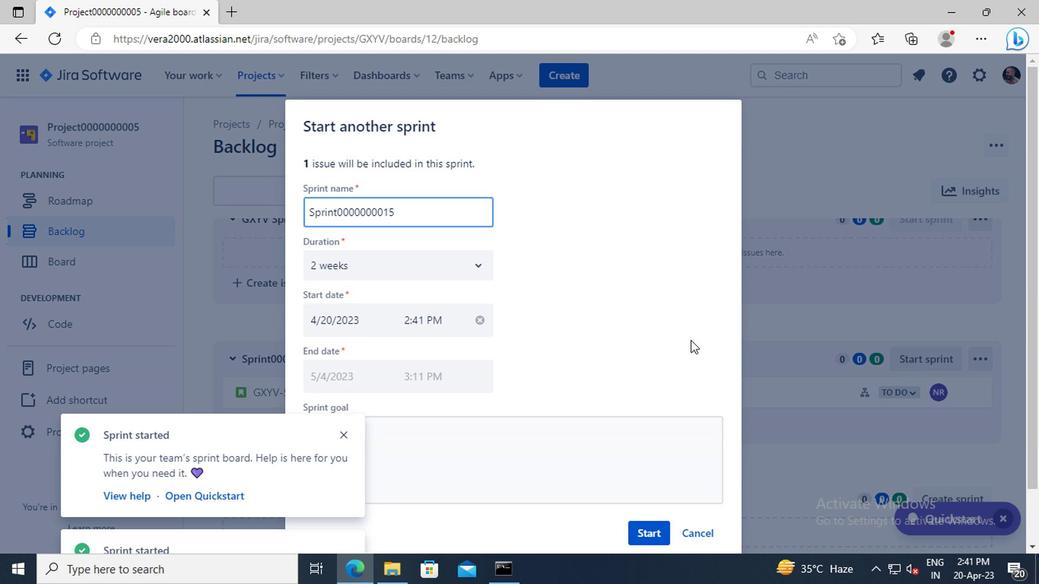 
Action: Mouse scrolled (657, 338) with delta (0, -1)
Screenshot: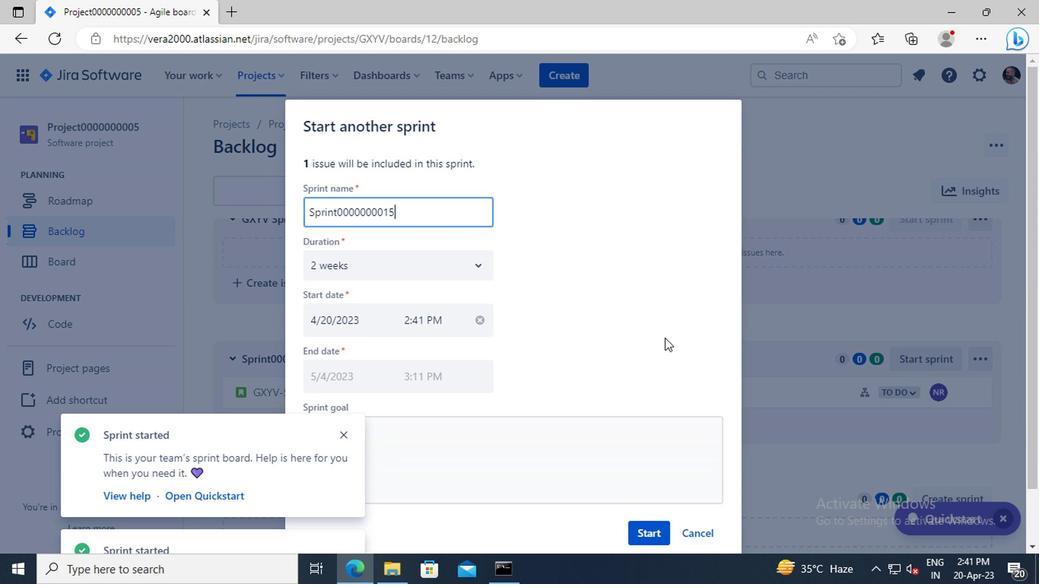 
Action: Mouse moved to (655, 468)
Screenshot: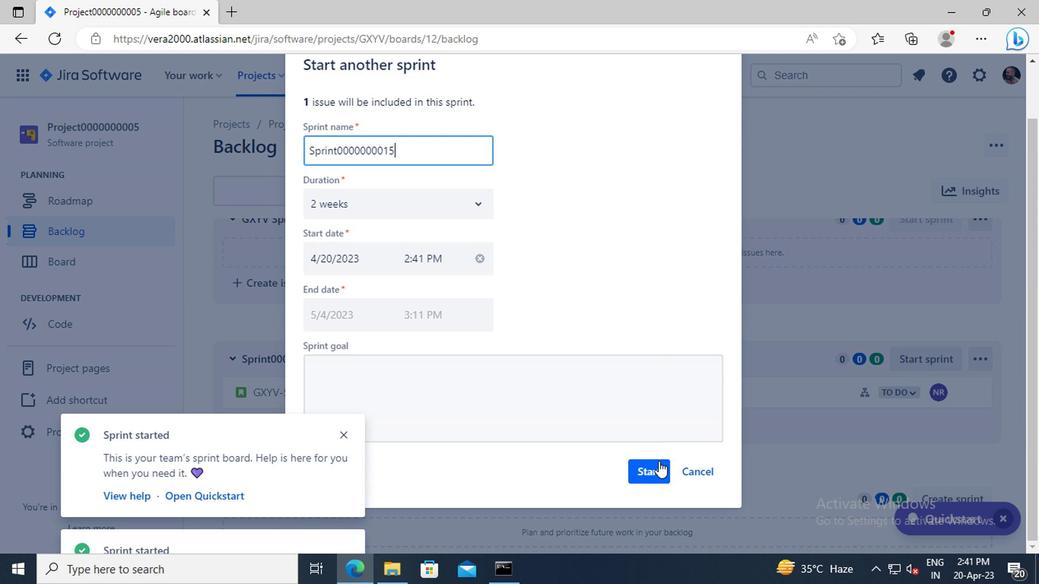 
Action: Mouse pressed left at (655, 468)
Screenshot: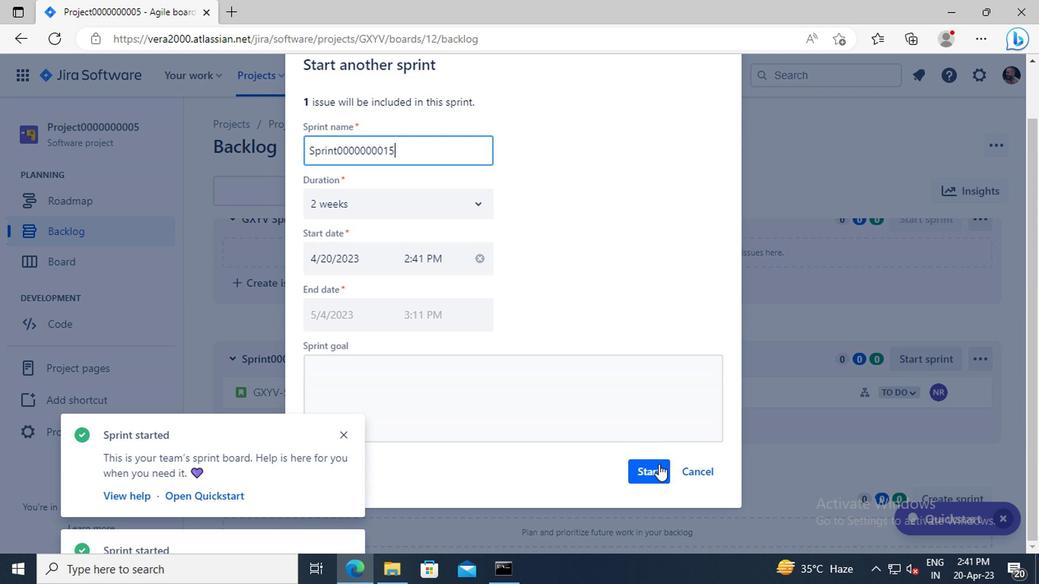 
